 Task: Create a task  Develop a new online platform for job postings and applications , assign it to team member softage.1@softage.net in the project AgileResolve and update the status of the task to  Off Track , set the priority of the task to Medium
Action: Mouse moved to (76, 59)
Screenshot: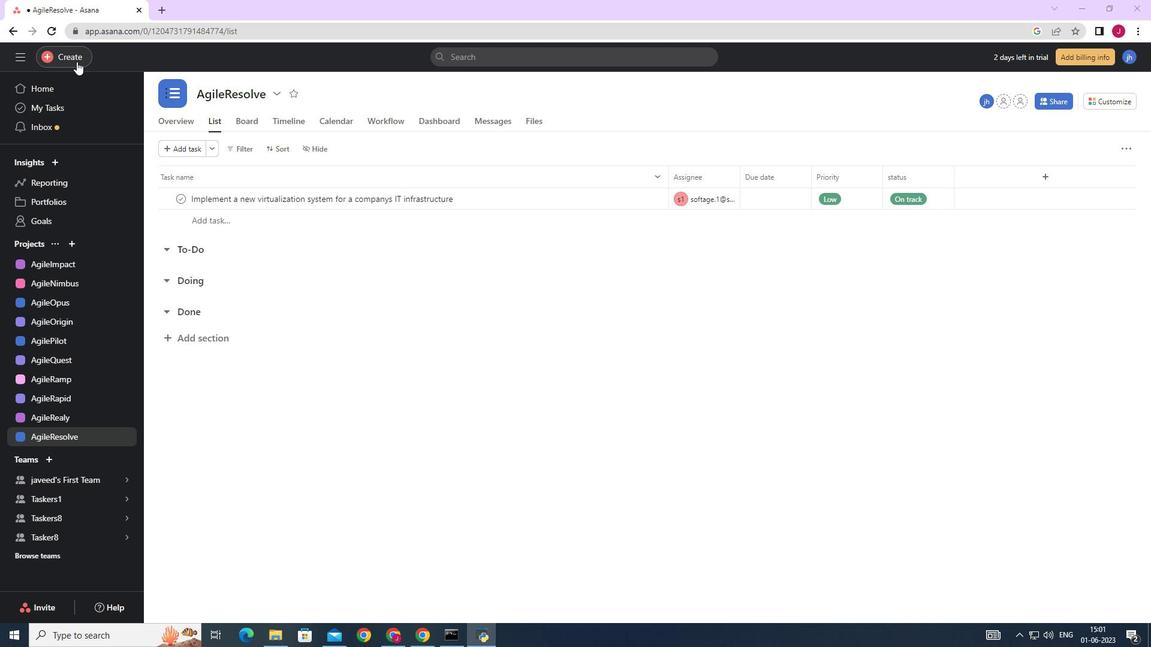
Action: Mouse pressed left at (76, 59)
Screenshot: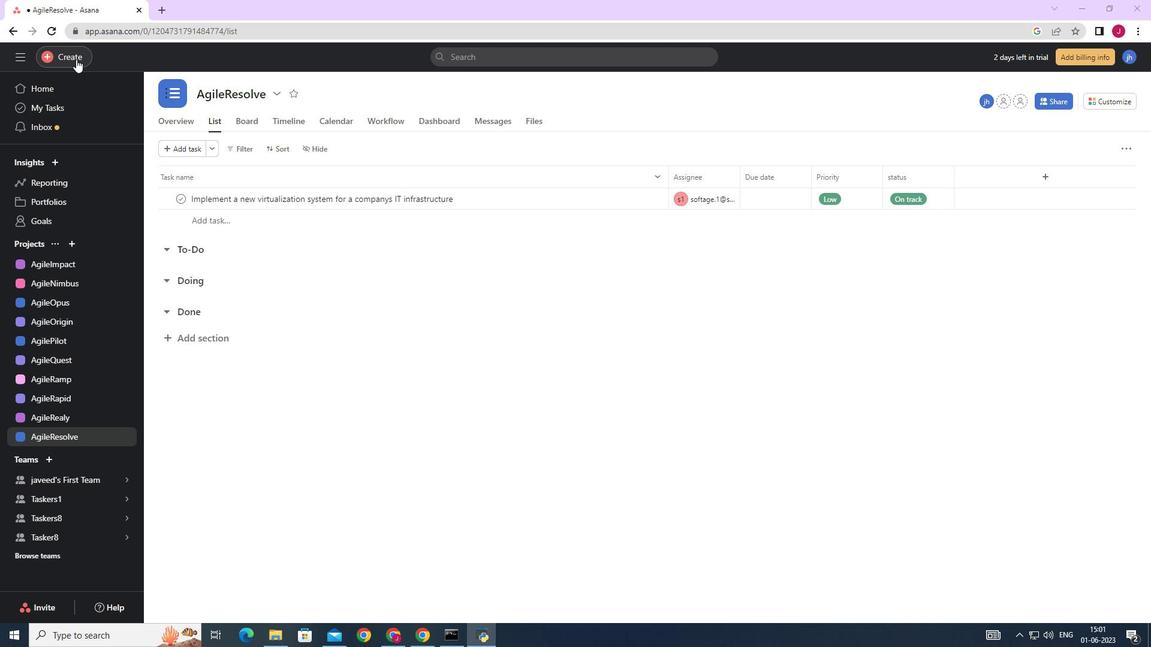 
Action: Mouse moved to (137, 56)
Screenshot: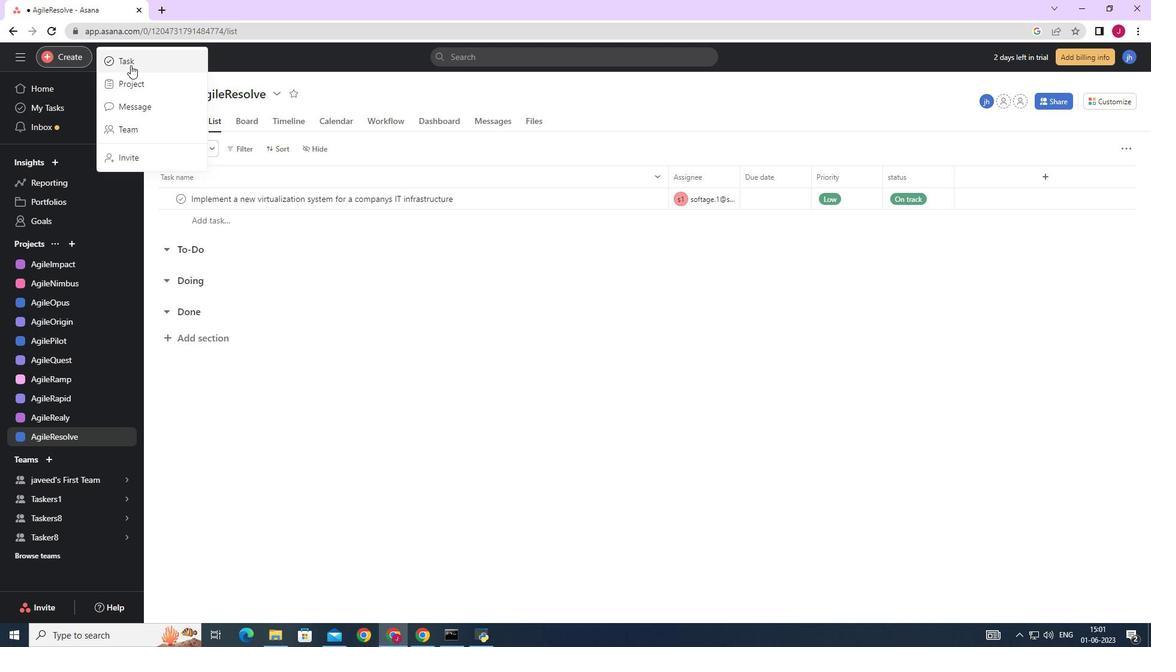 
Action: Mouse pressed left at (137, 56)
Screenshot: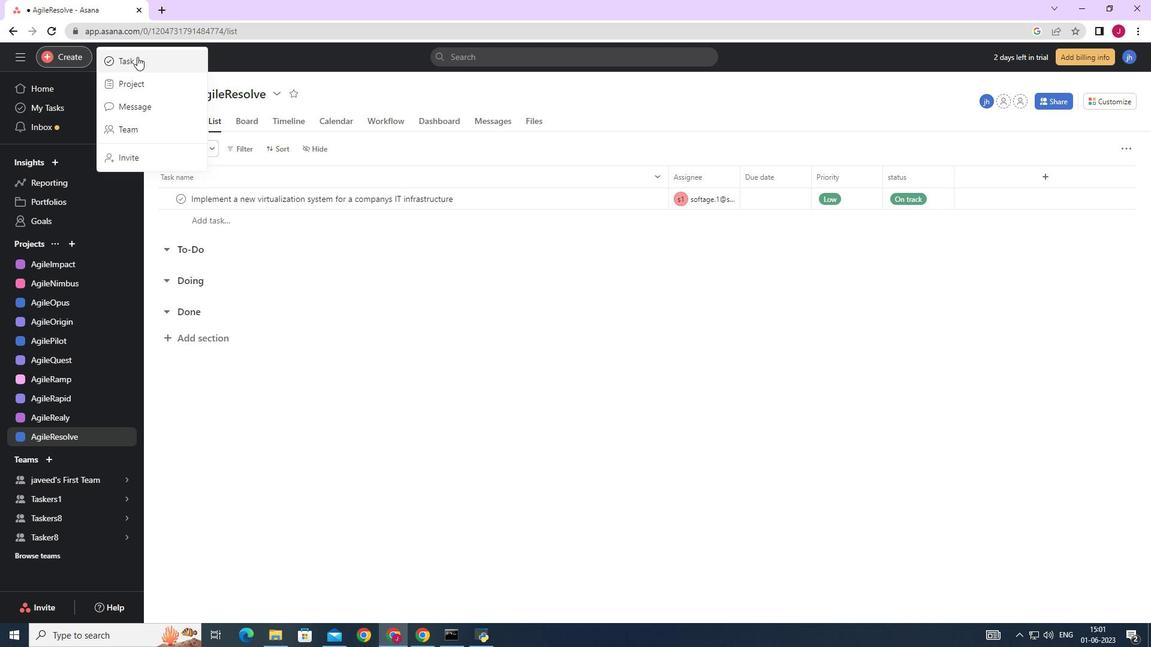 
Action: Mouse moved to (938, 395)
Screenshot: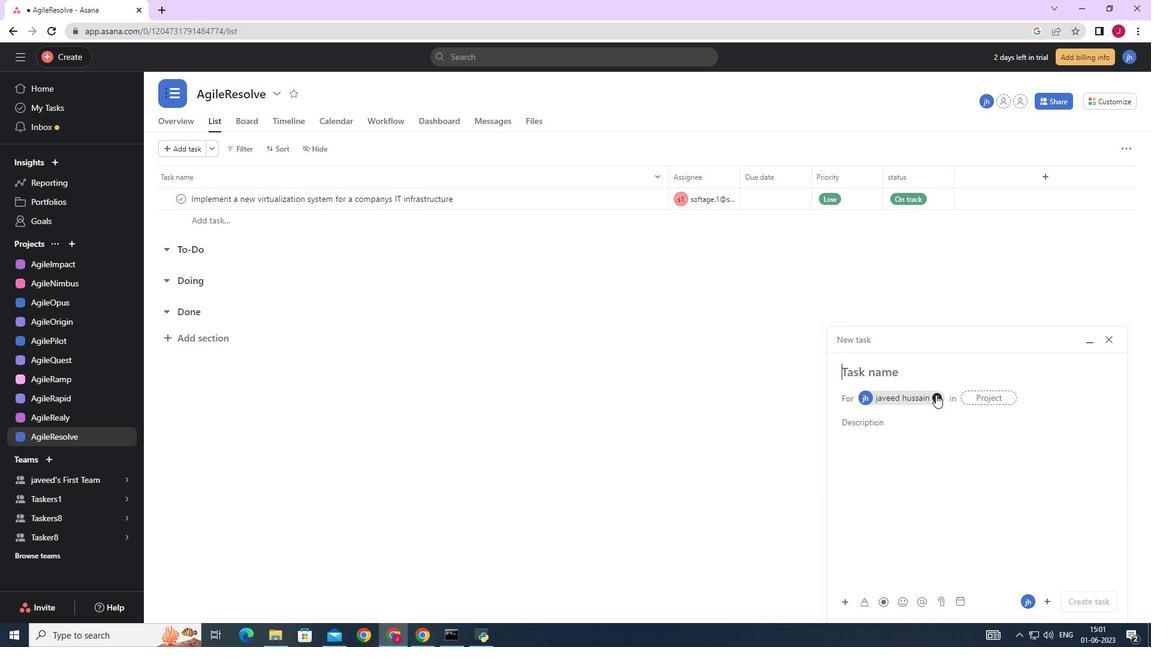 
Action: Mouse pressed left at (938, 395)
Screenshot: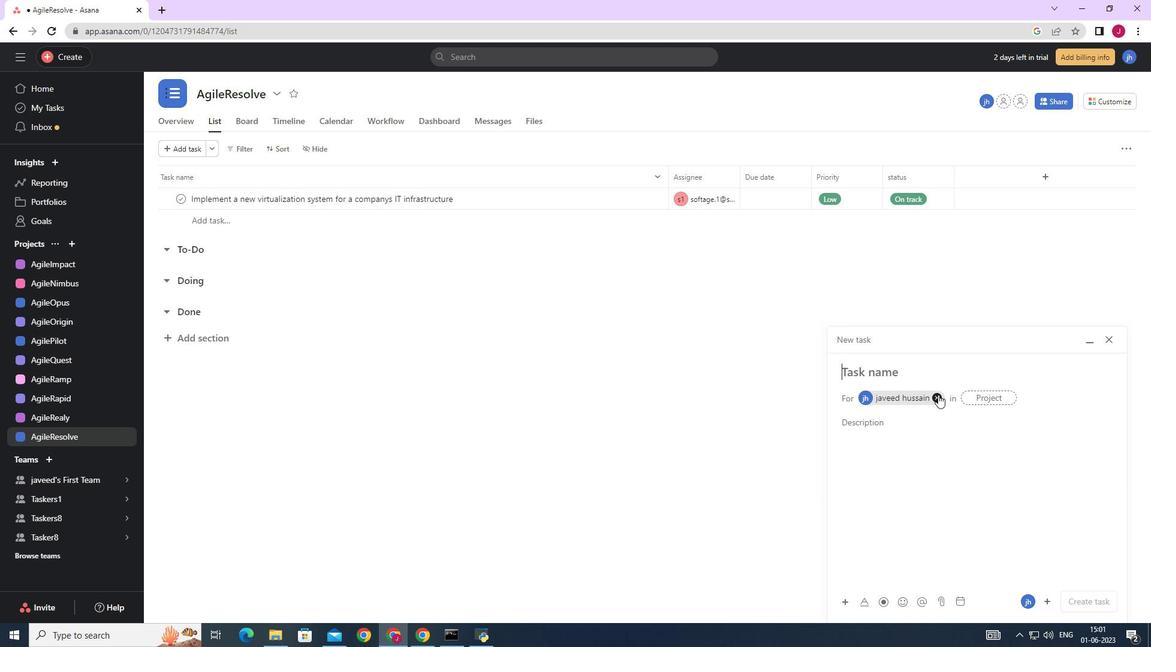 
Action: Mouse moved to (900, 372)
Screenshot: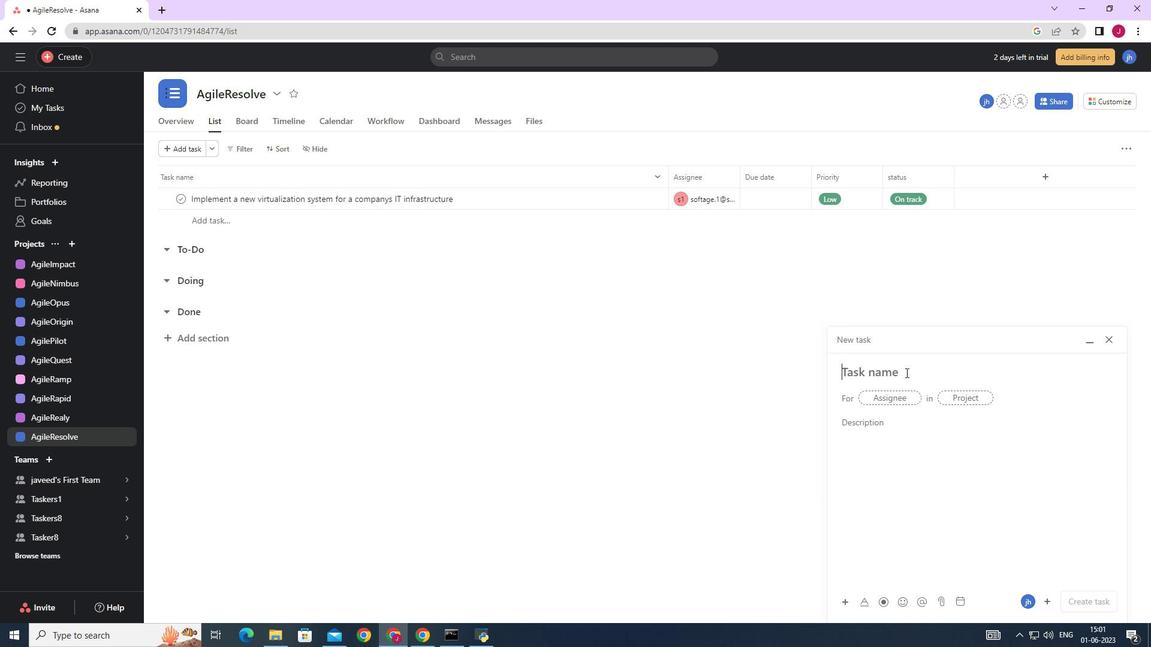 
Action: Mouse pressed left at (900, 372)
Screenshot: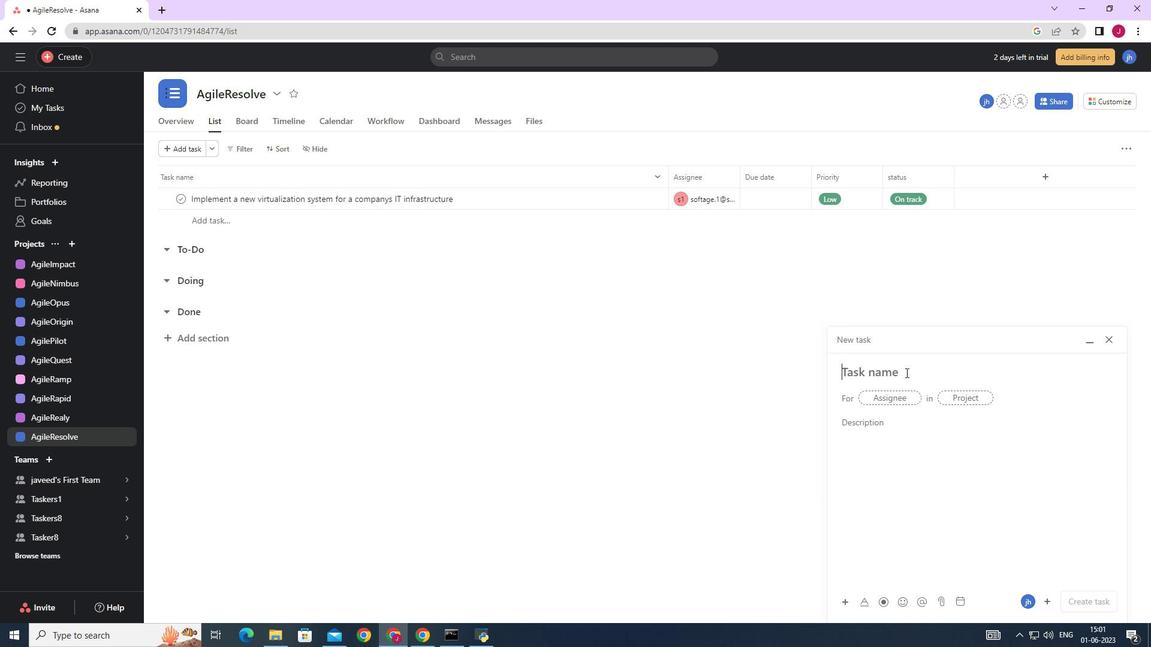 
Action: Mouse moved to (899, 372)
Screenshot: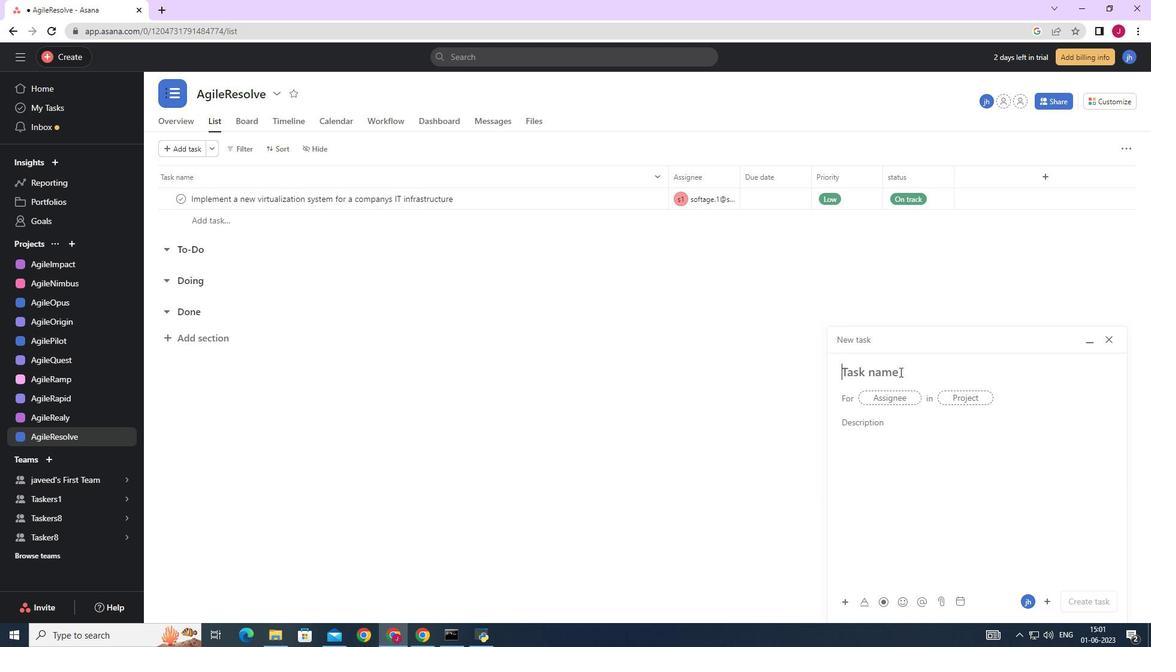 
Action: Key pressed <Key.caps_lock>D<Key.caps_lock>evelop<Key.space>a<Key.space>new<Key.space>online<Key.space>platform<Key.space>for<Key.space>a<Key.space>job
Screenshot: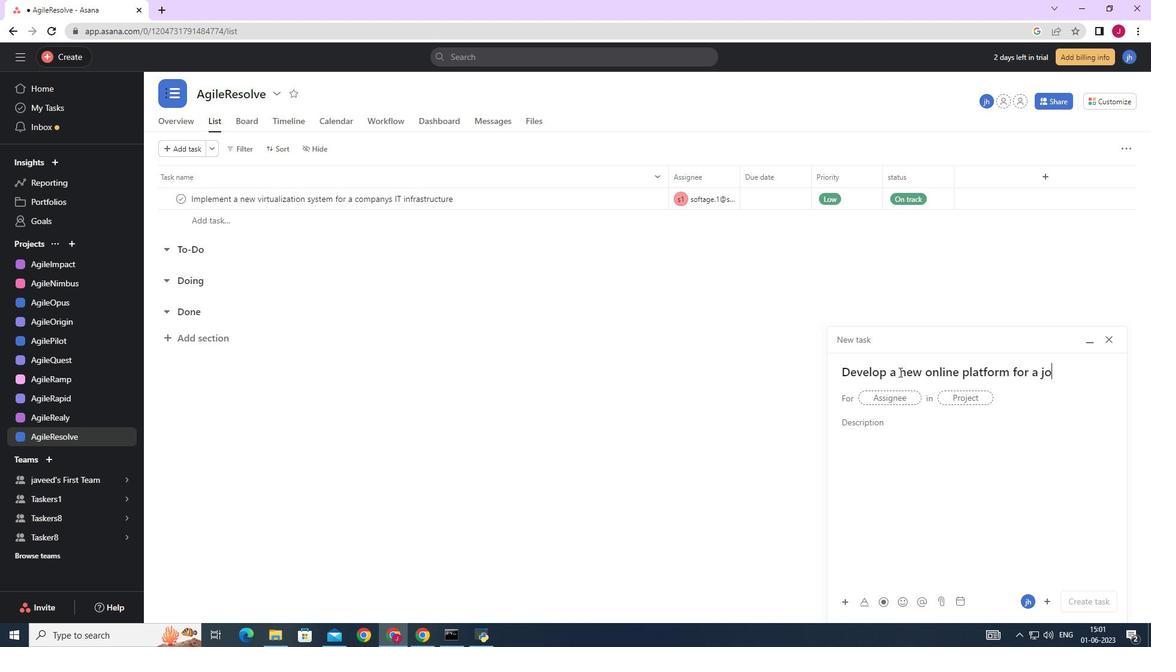 
Action: Mouse moved to (899, 372)
Screenshot: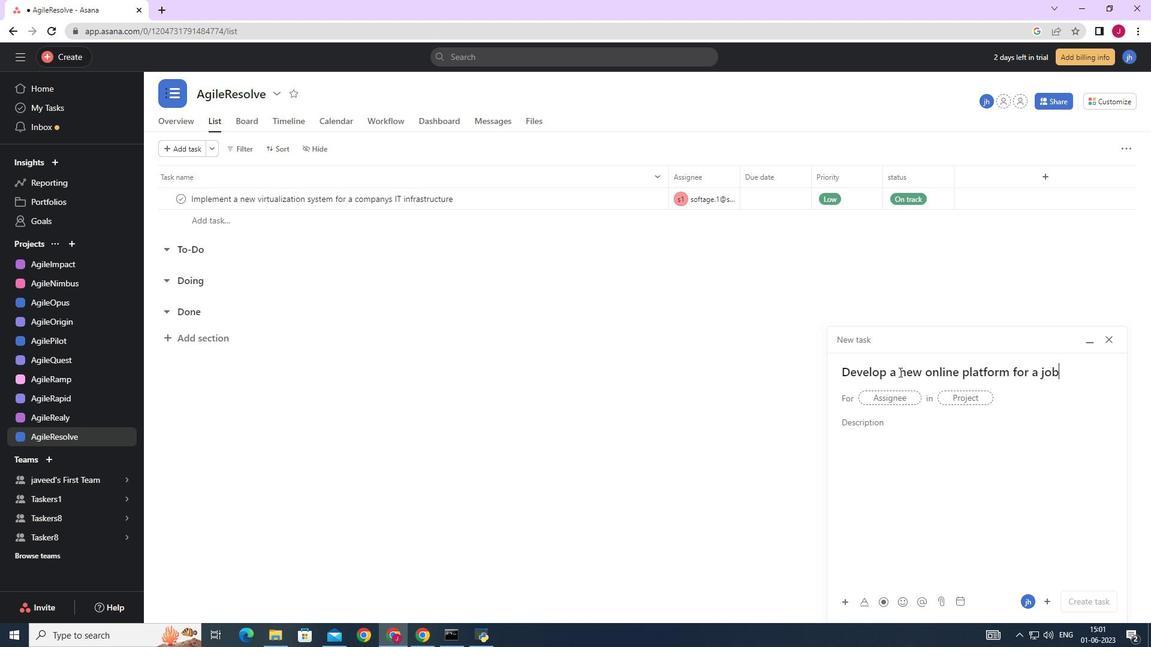 
Action: Key pressed <Key.space>posting<Key.space>ad<Key.space><Key.backspace><Key.backspace>nd<Key.space>applications
Screenshot: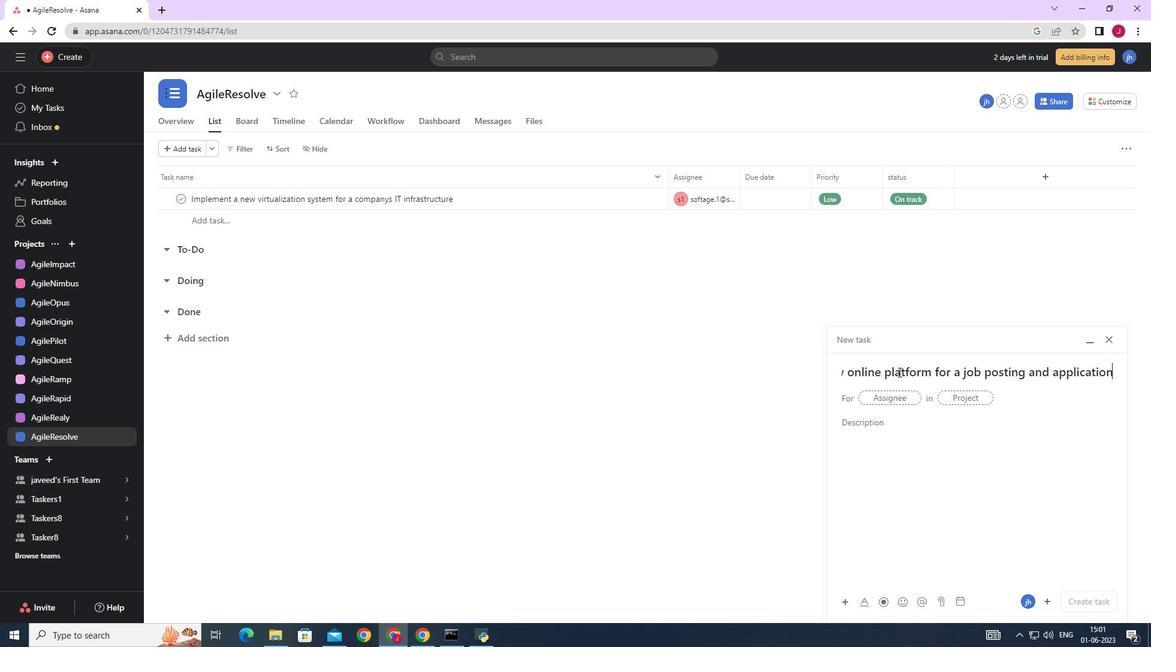 
Action: Mouse moved to (894, 400)
Screenshot: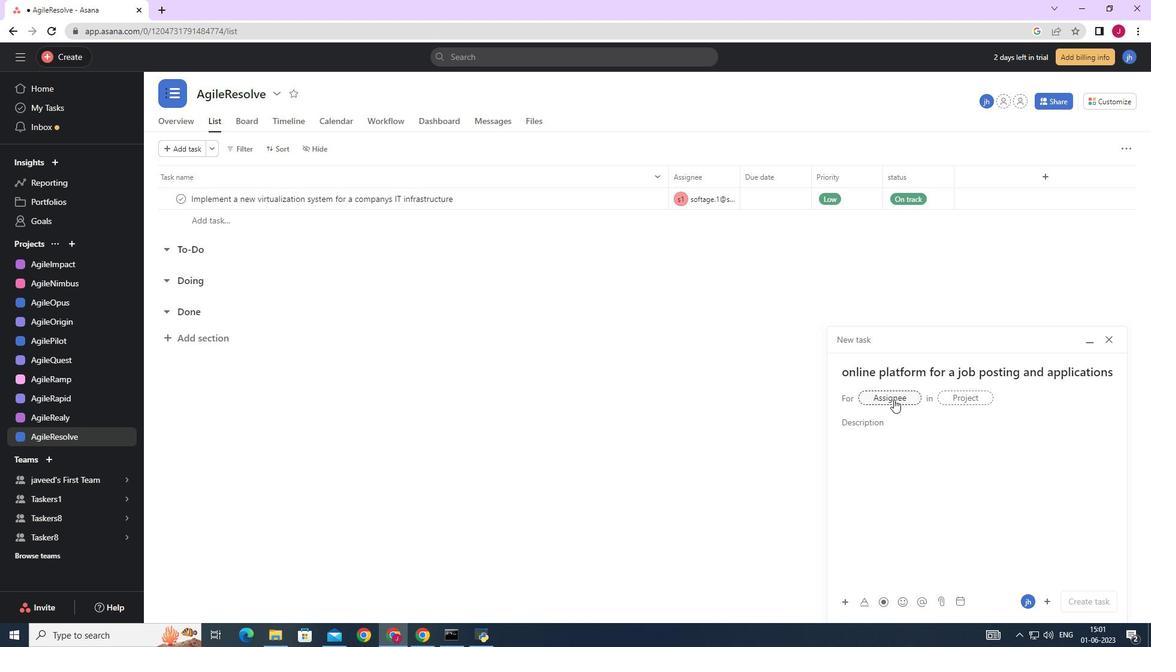 
Action: Mouse pressed left at (894, 400)
Screenshot: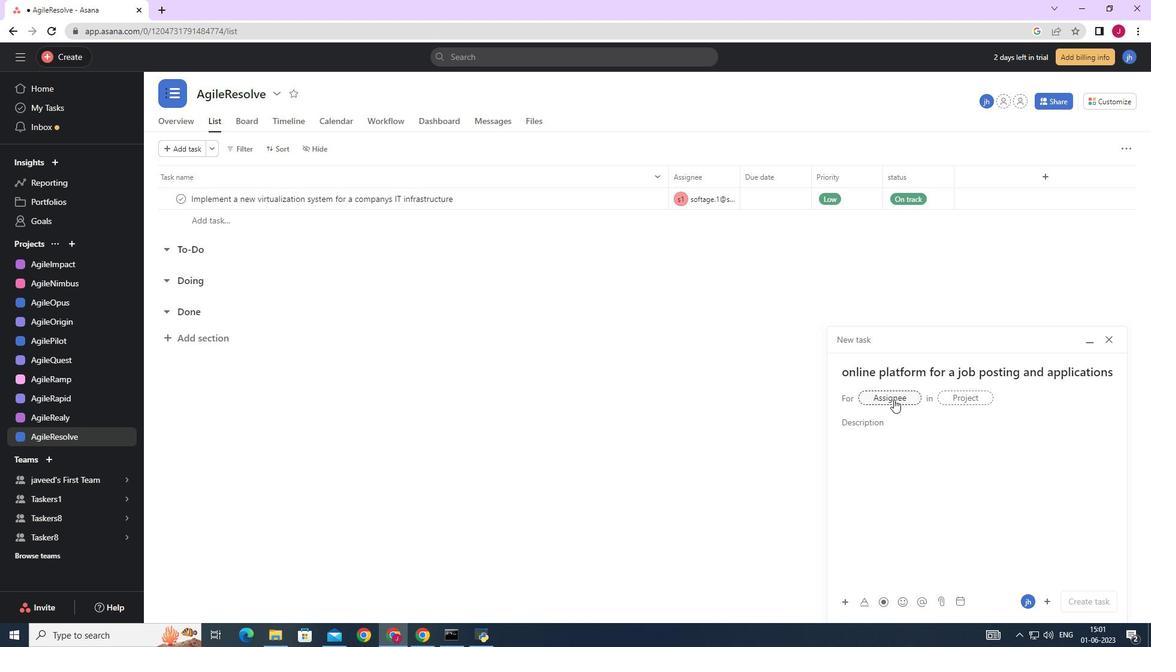 
Action: Key pressed softage.1
Screenshot: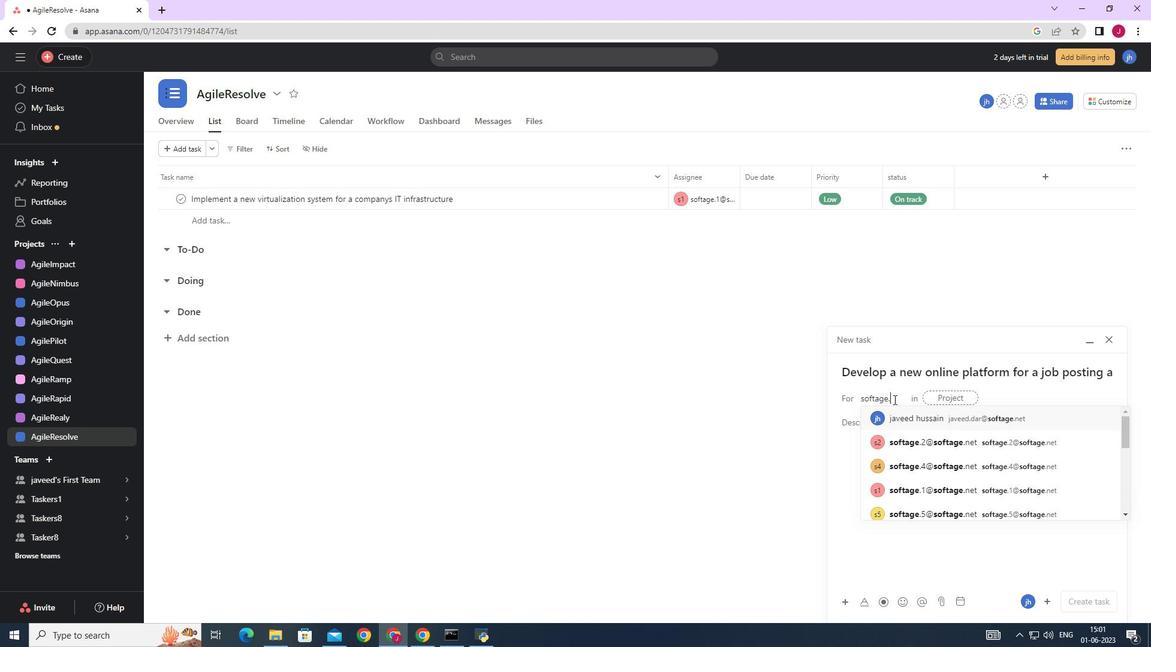 
Action: Mouse moved to (918, 419)
Screenshot: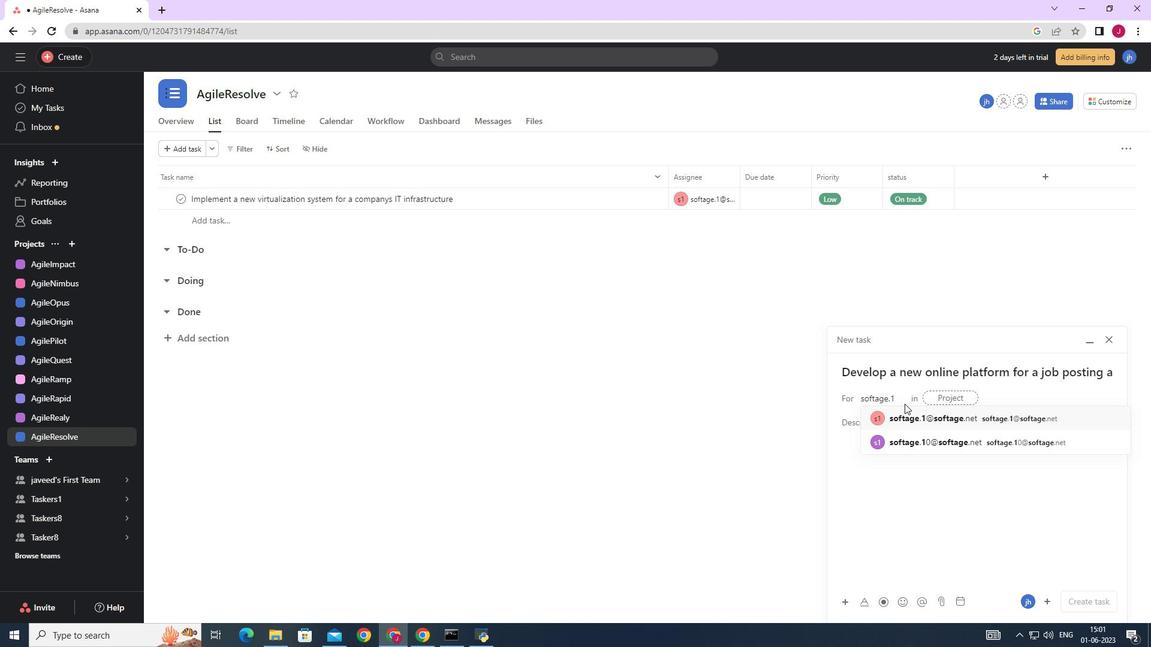 
Action: Mouse pressed left at (918, 419)
Screenshot: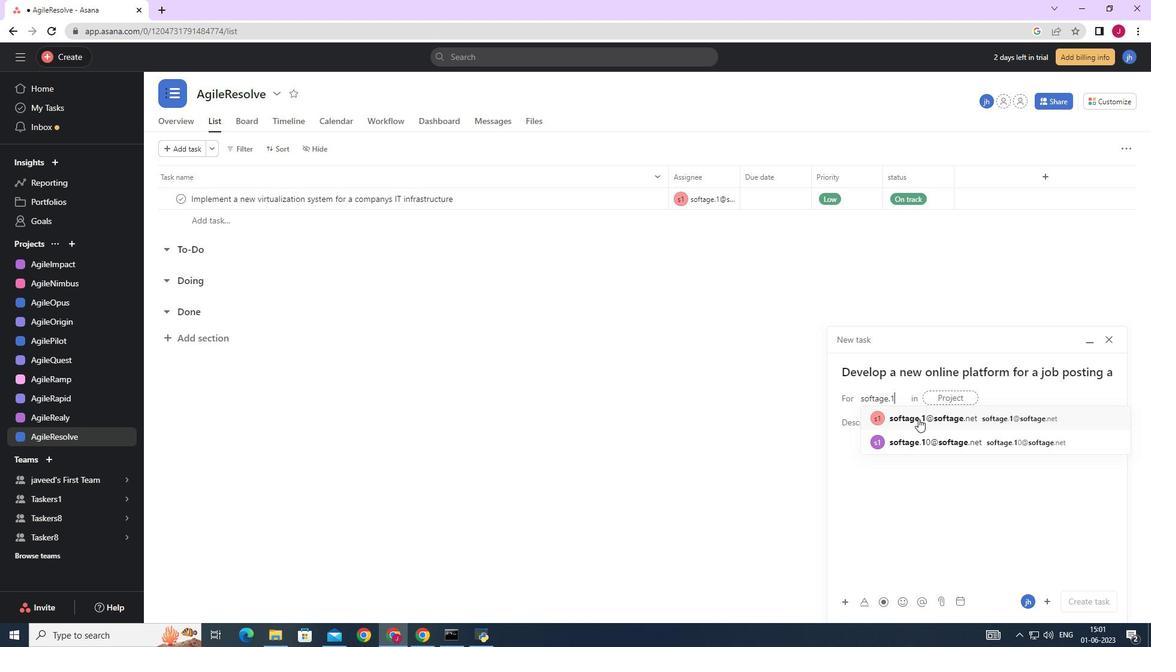 
Action: Mouse moved to (764, 418)
Screenshot: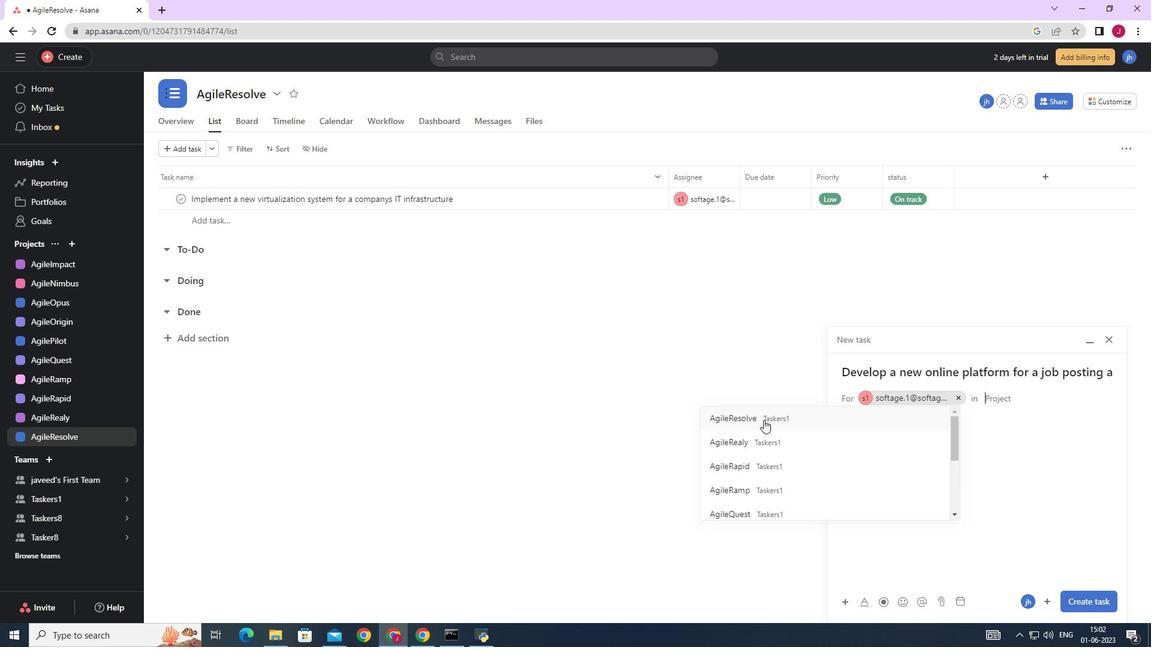 
Action: Mouse pressed left at (764, 418)
Screenshot: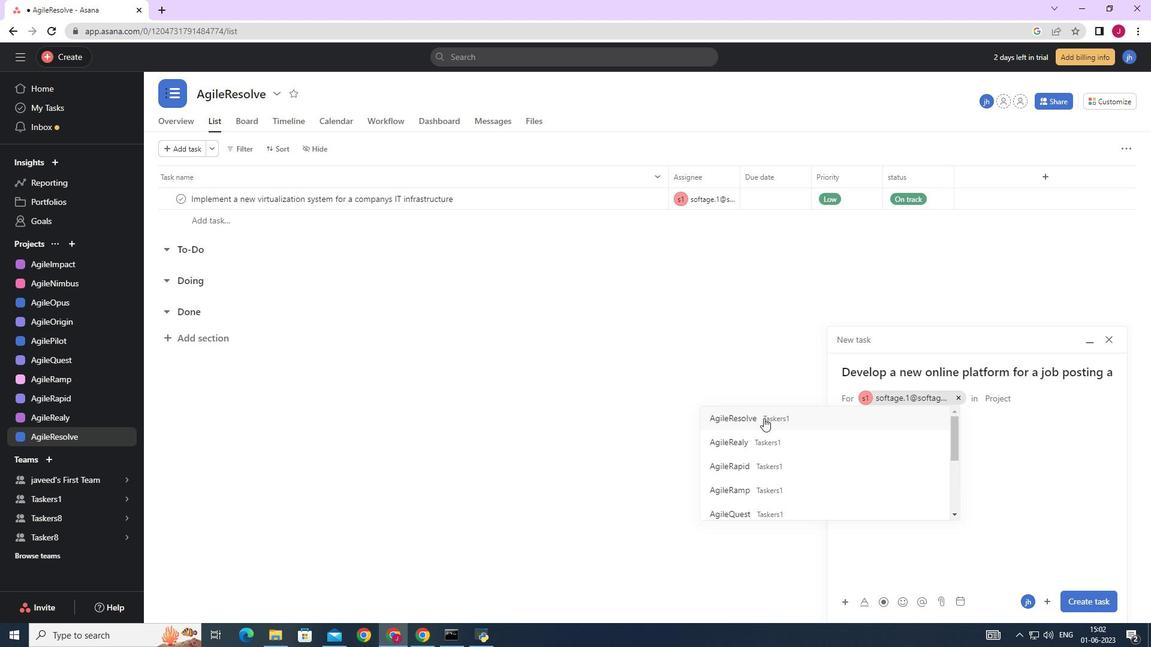 
Action: Mouse moved to (908, 419)
Screenshot: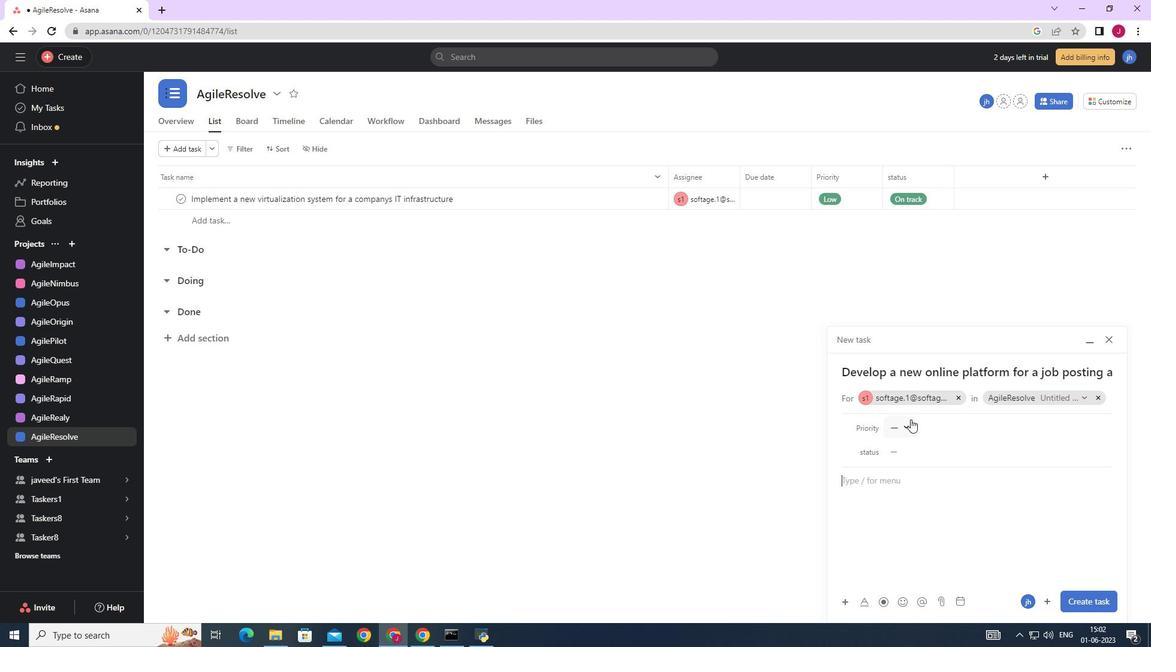 
Action: Mouse pressed left at (908, 419)
Screenshot: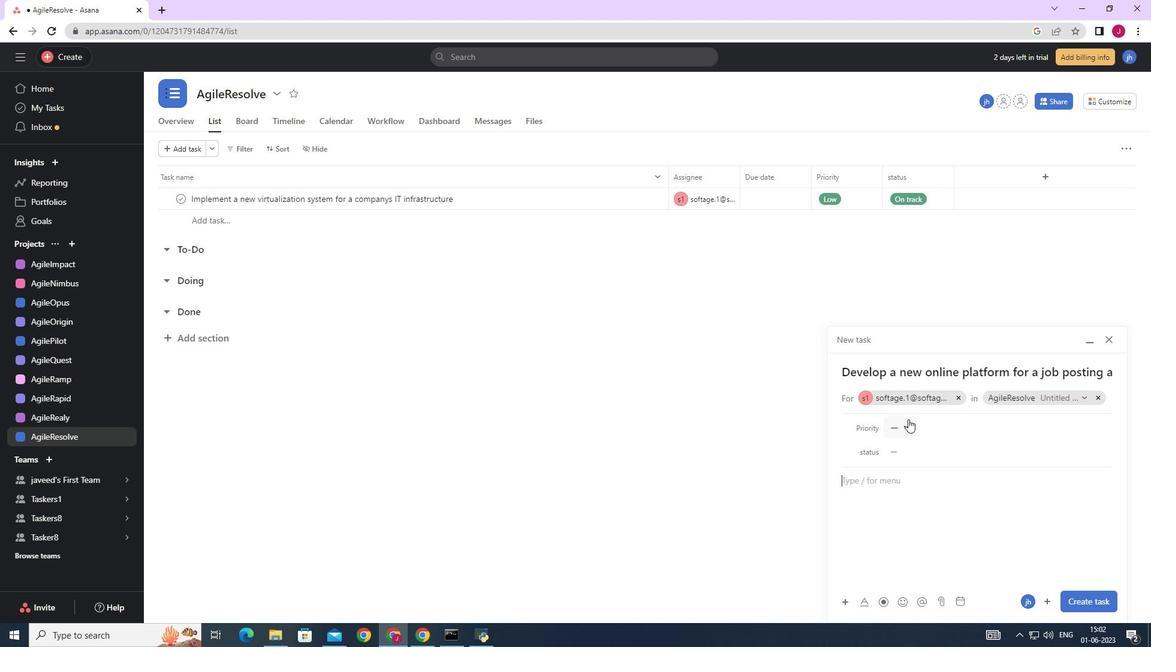 
Action: Mouse moved to (922, 489)
Screenshot: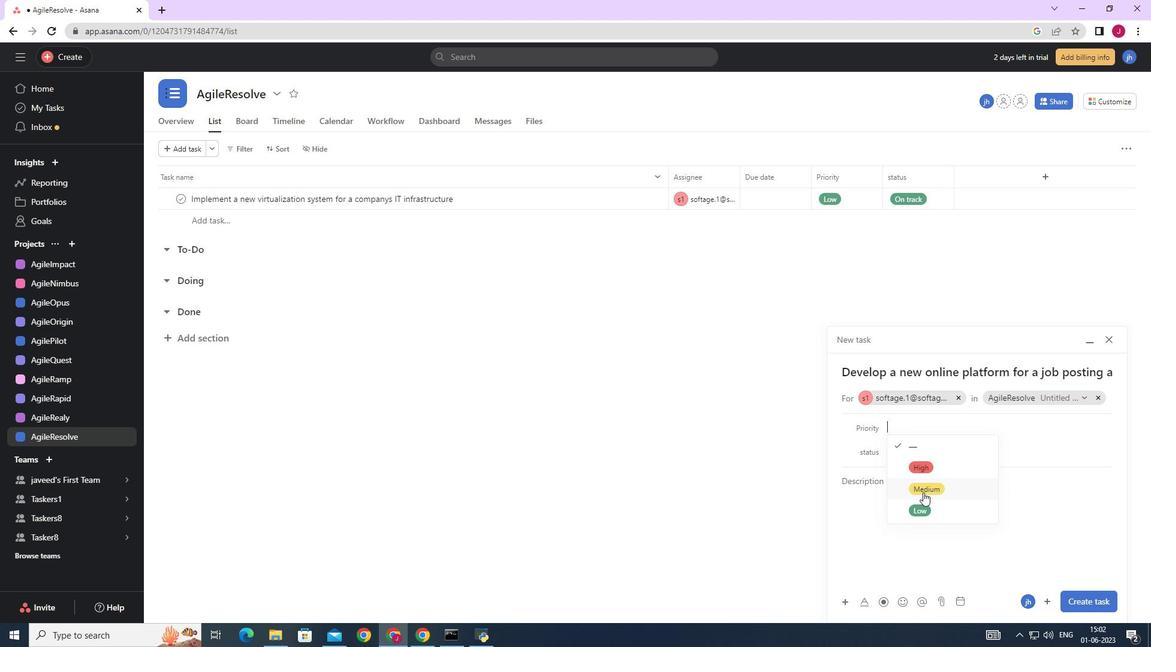 
Action: Mouse pressed left at (922, 489)
Screenshot: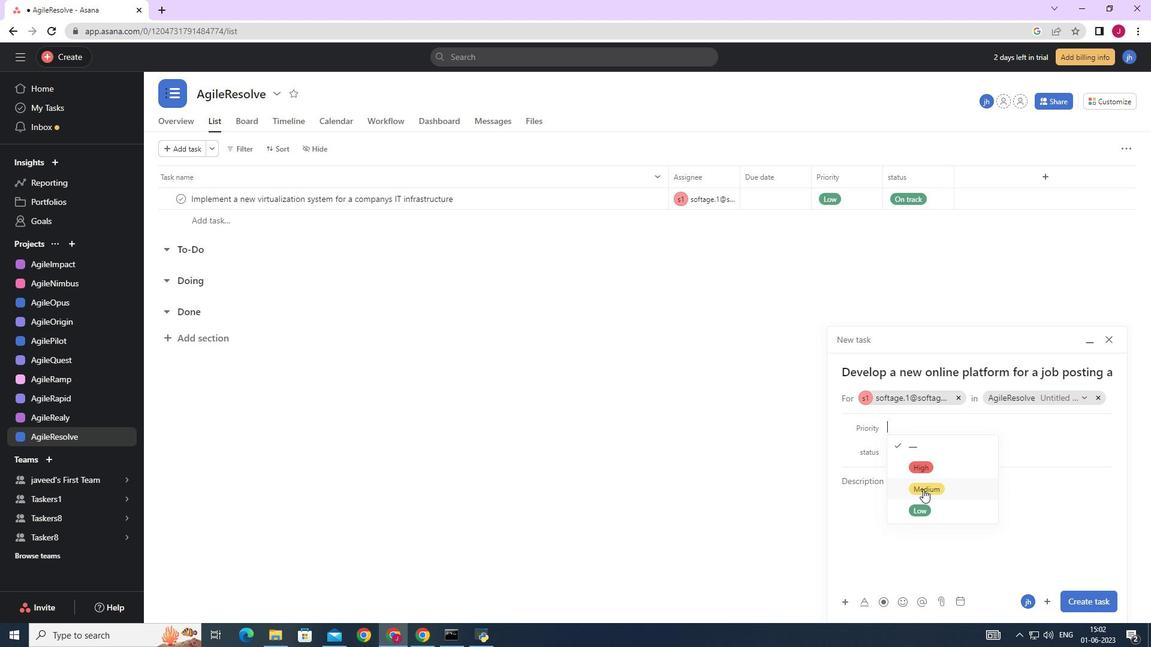 
Action: Mouse moved to (894, 451)
Screenshot: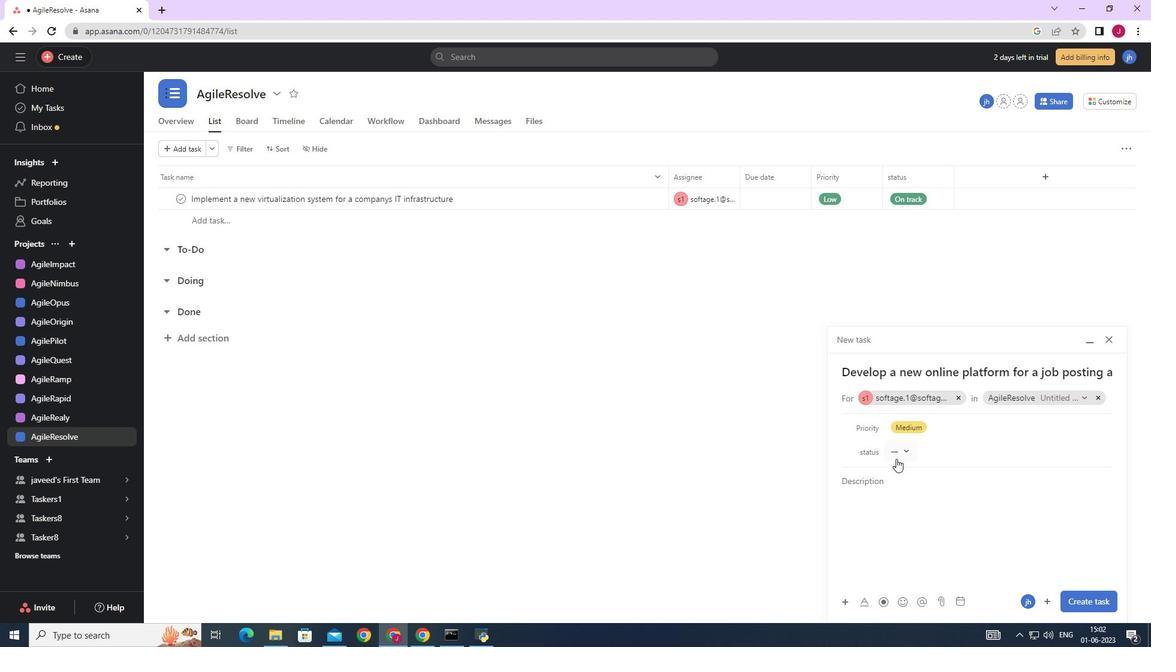 
Action: Mouse pressed left at (894, 451)
Screenshot: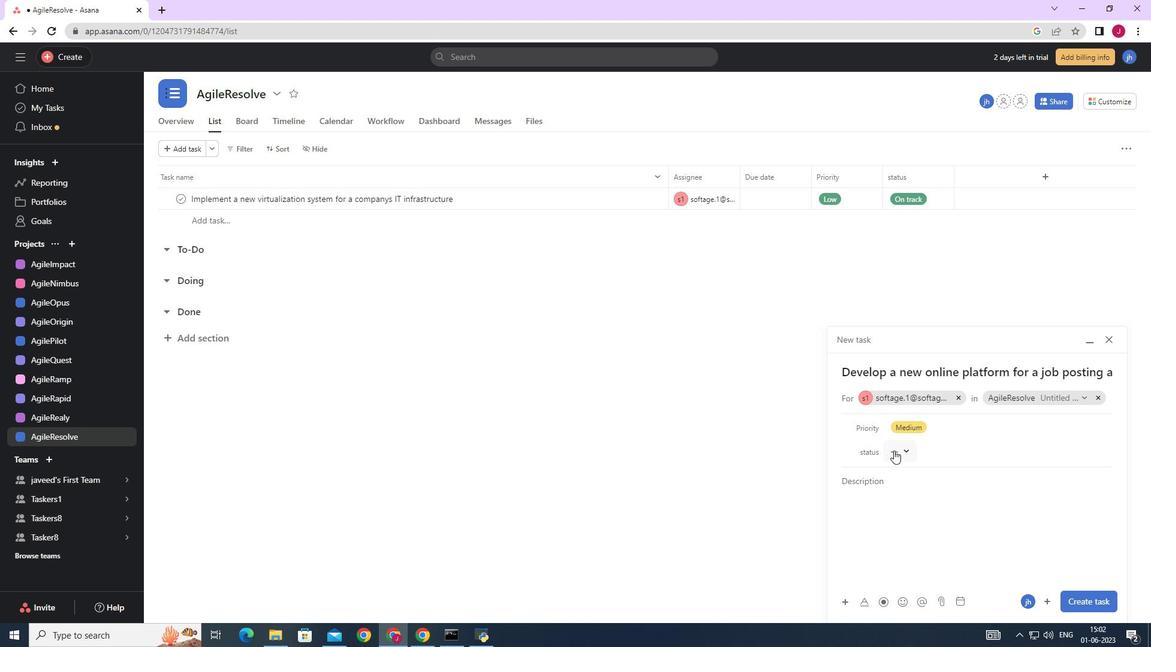 
Action: Mouse moved to (929, 512)
Screenshot: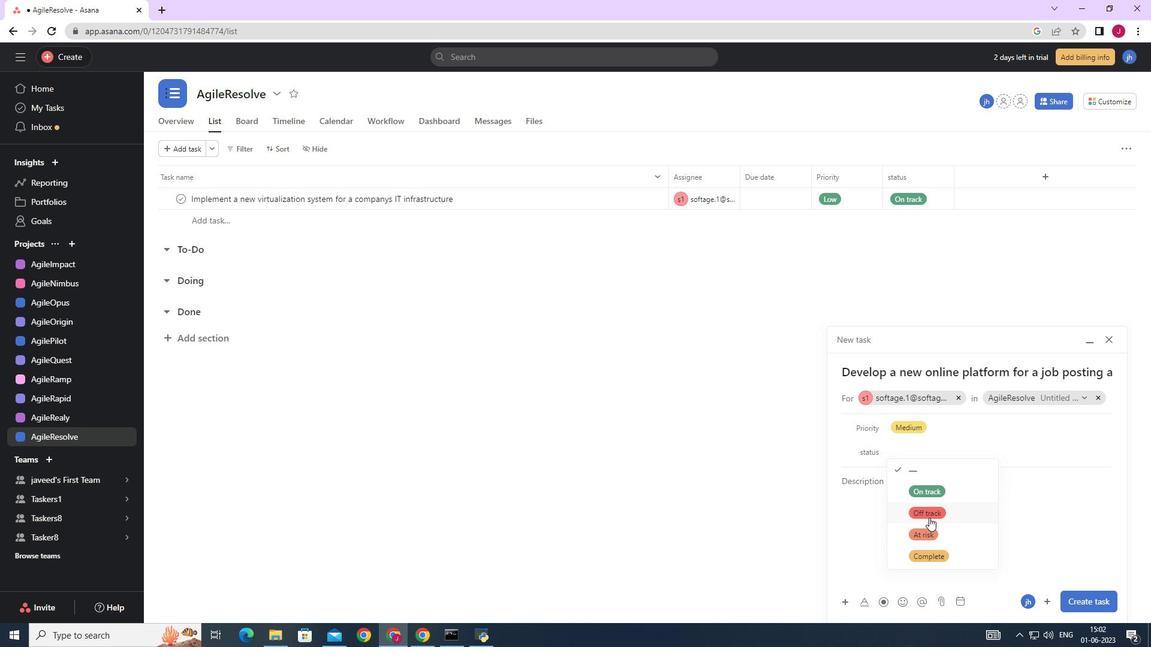 
Action: Mouse pressed left at (929, 512)
Screenshot: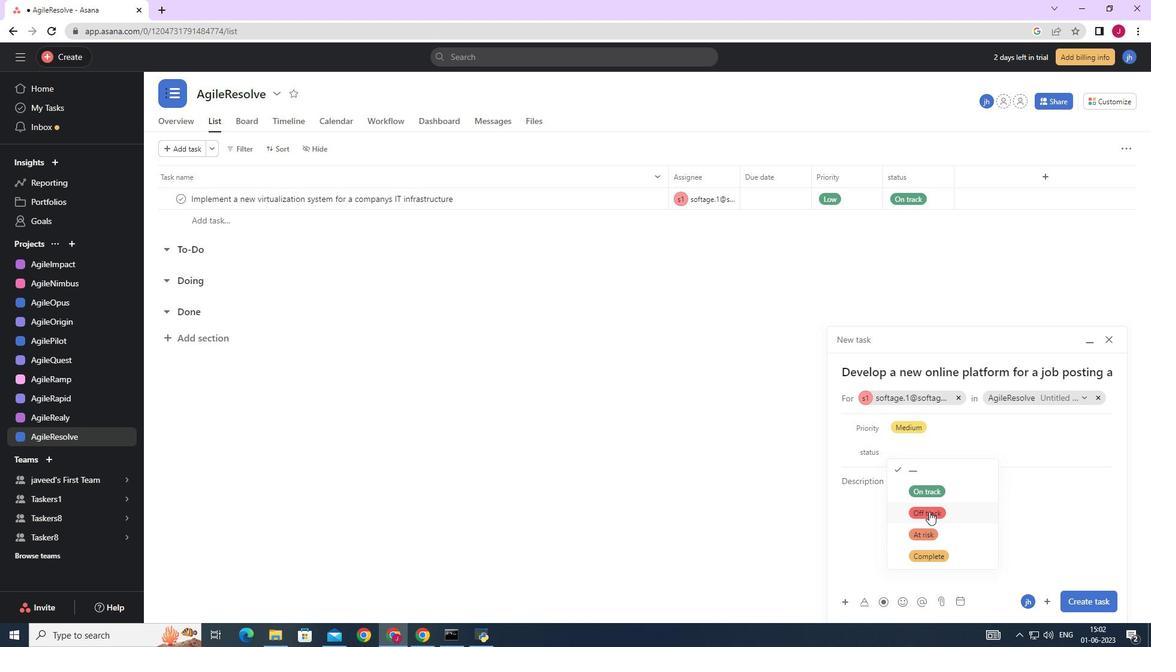 
Action: Mouse moved to (1083, 601)
Screenshot: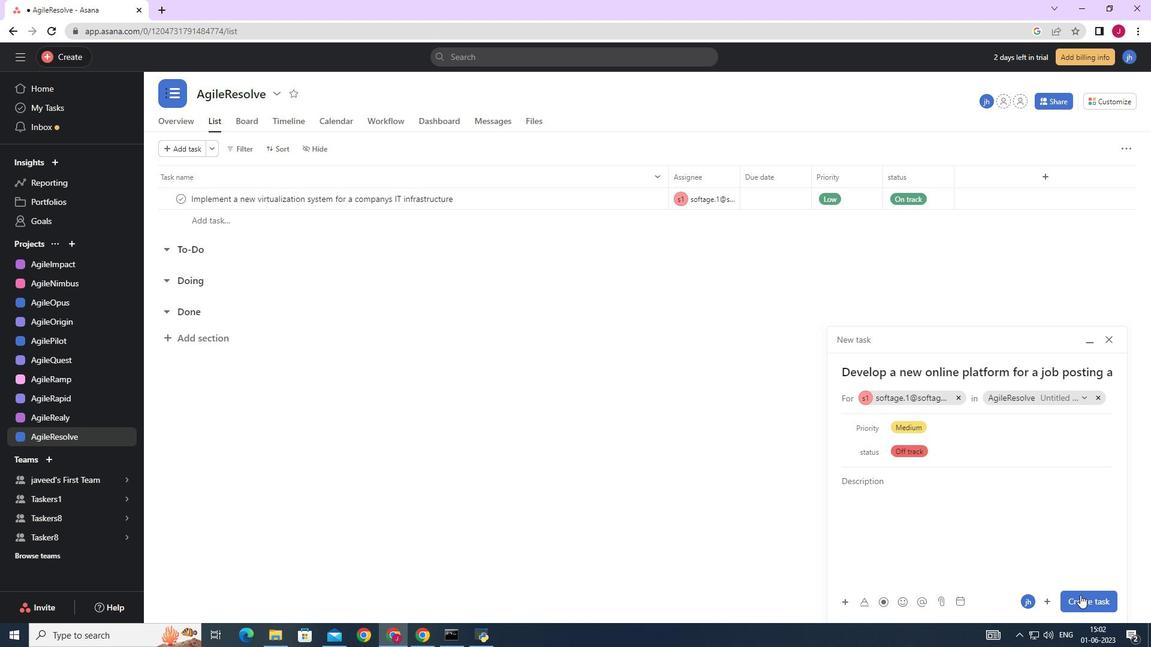 
Action: Mouse pressed left at (1083, 601)
Screenshot: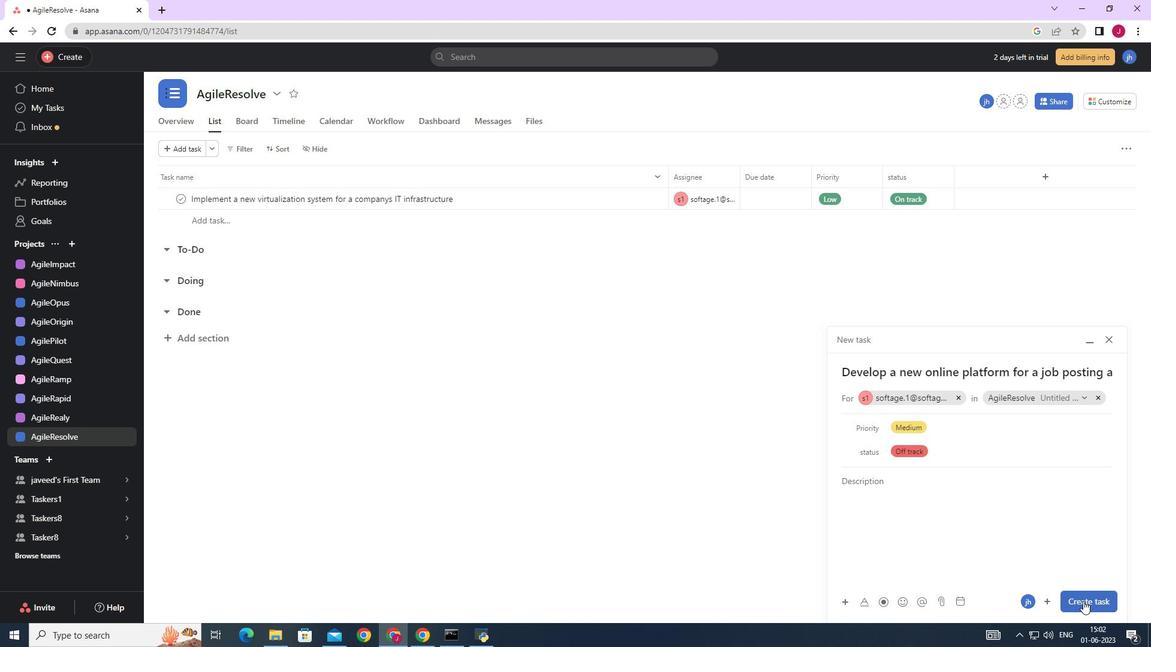 
Action: Mouse moved to (1082, 601)
Screenshot: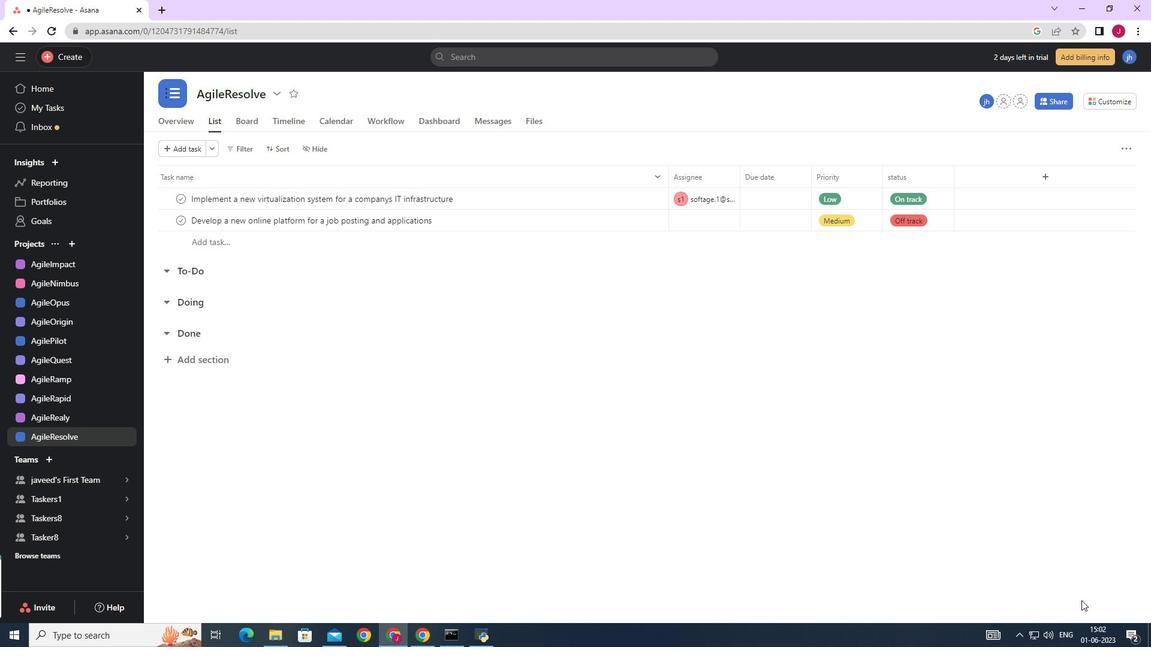 
